 Task: Move the task Implement a new cybersecurity system for an organization's IT infrastructure to the section Done in the project AgileCollab and filter the tasks in the project by Due next week
Action: Mouse moved to (246, 337)
Screenshot: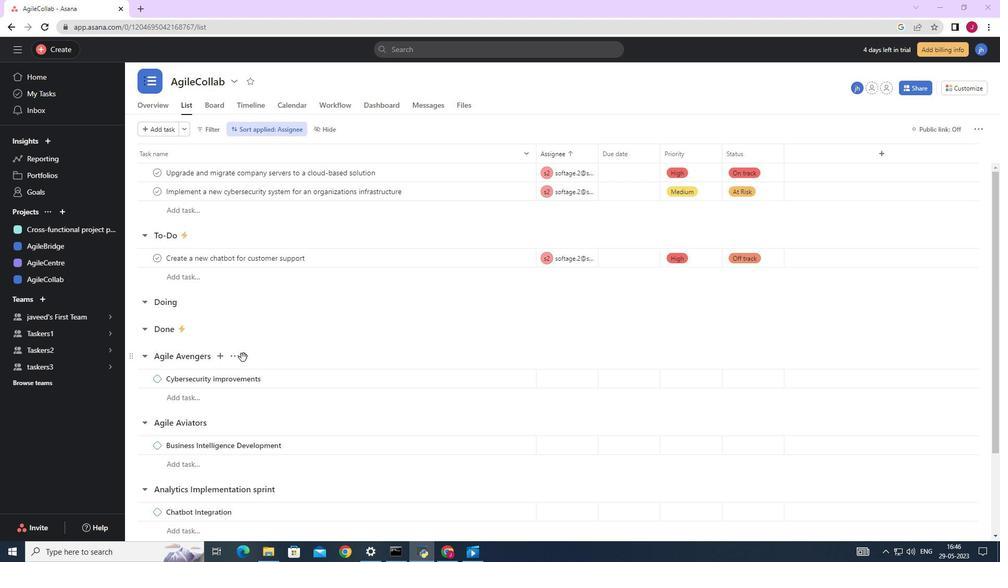
Action: Mouse scrolled (245, 358) with delta (0, 0)
Screenshot: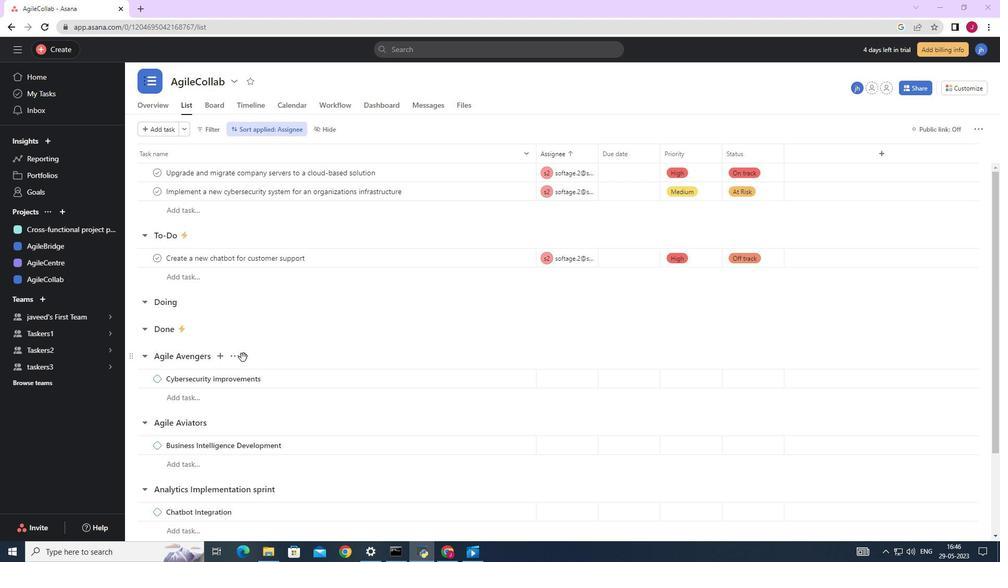 
Action: Mouse moved to (246, 334)
Screenshot: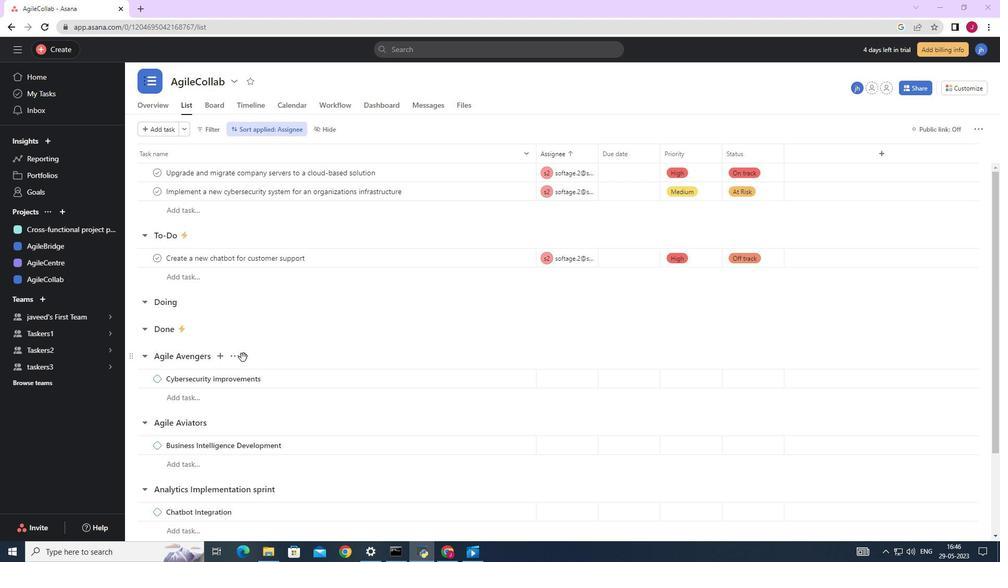 
Action: Mouse scrolled (245, 358) with delta (0, 0)
Screenshot: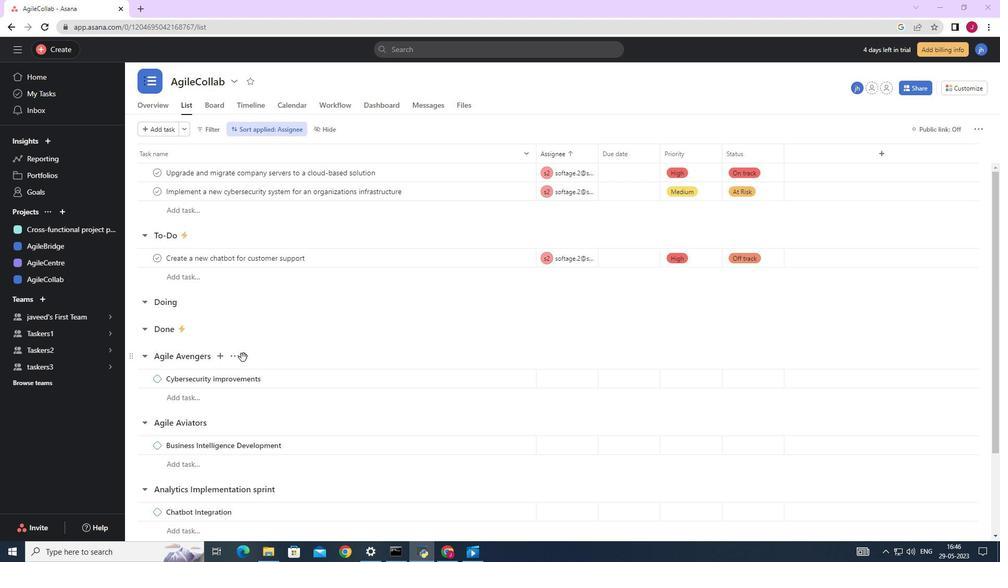 
Action: Mouse moved to (245, 328)
Screenshot: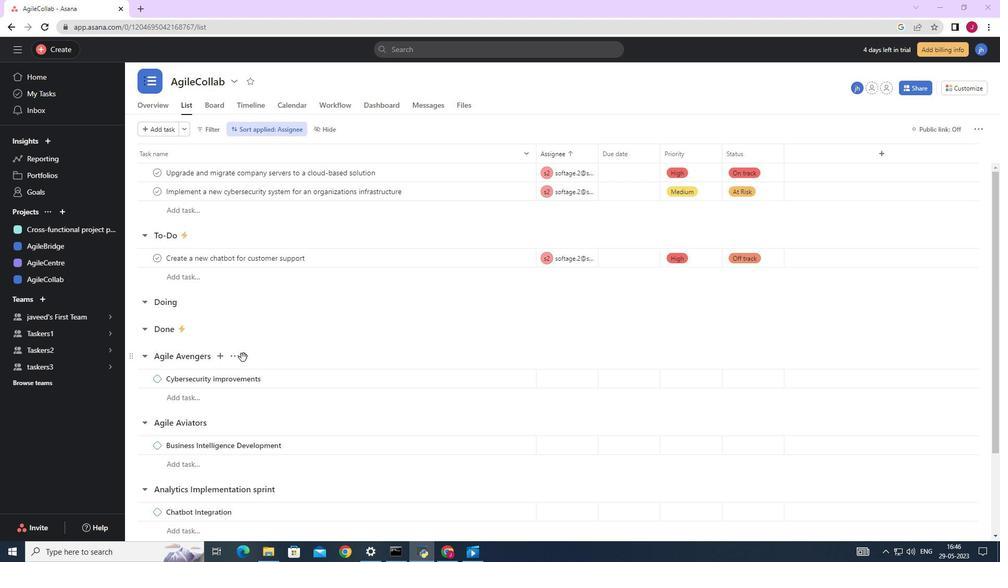
Action: Mouse scrolled (246, 357) with delta (0, 0)
Screenshot: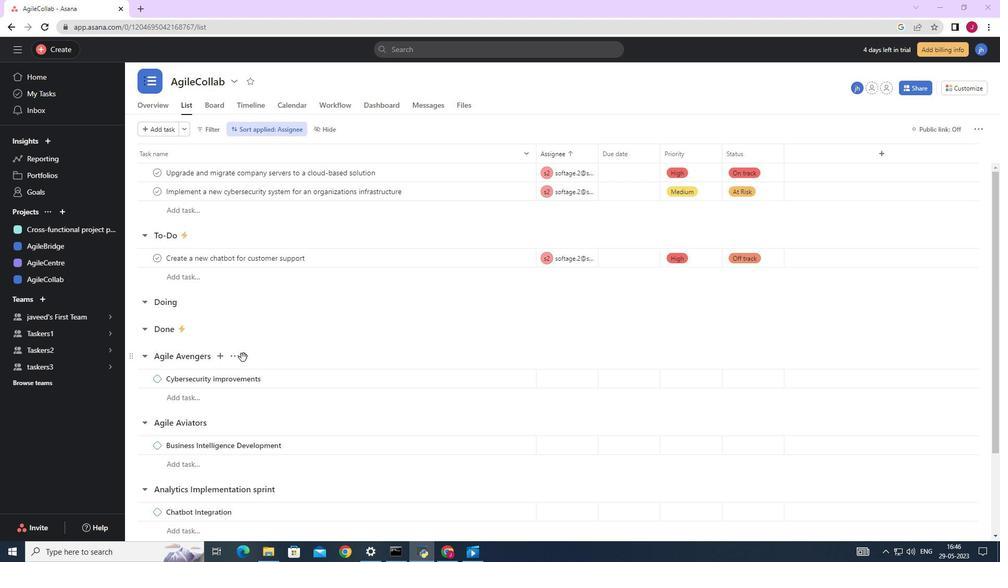 
Action: Mouse moved to (512, 192)
Screenshot: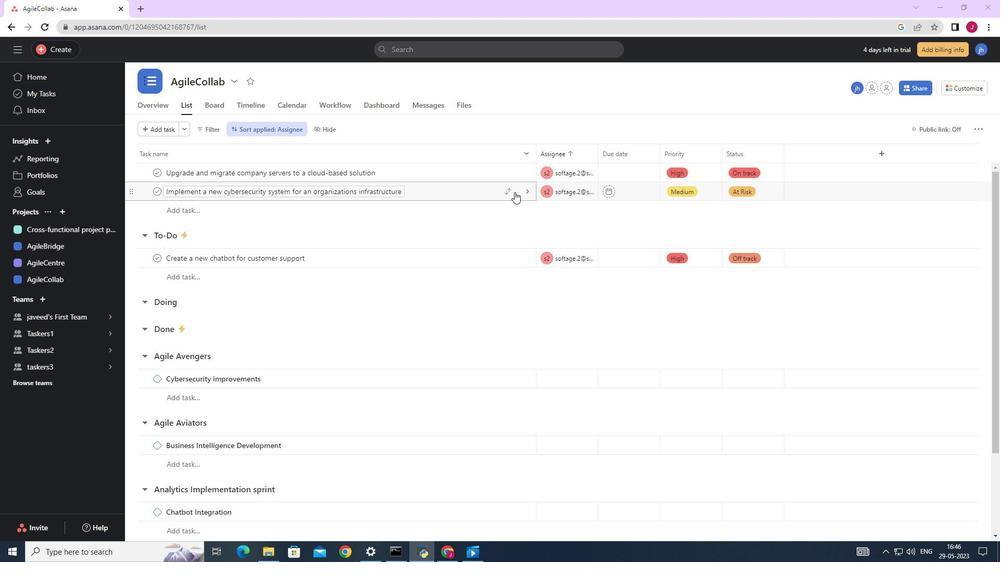 
Action: Mouse pressed left at (512, 192)
Screenshot: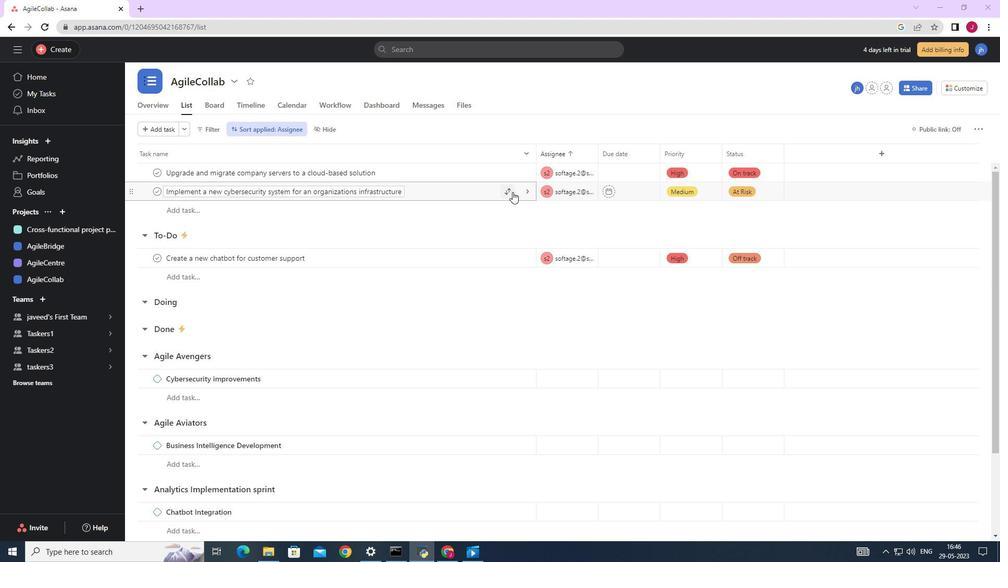 
Action: Mouse moved to (419, 284)
Screenshot: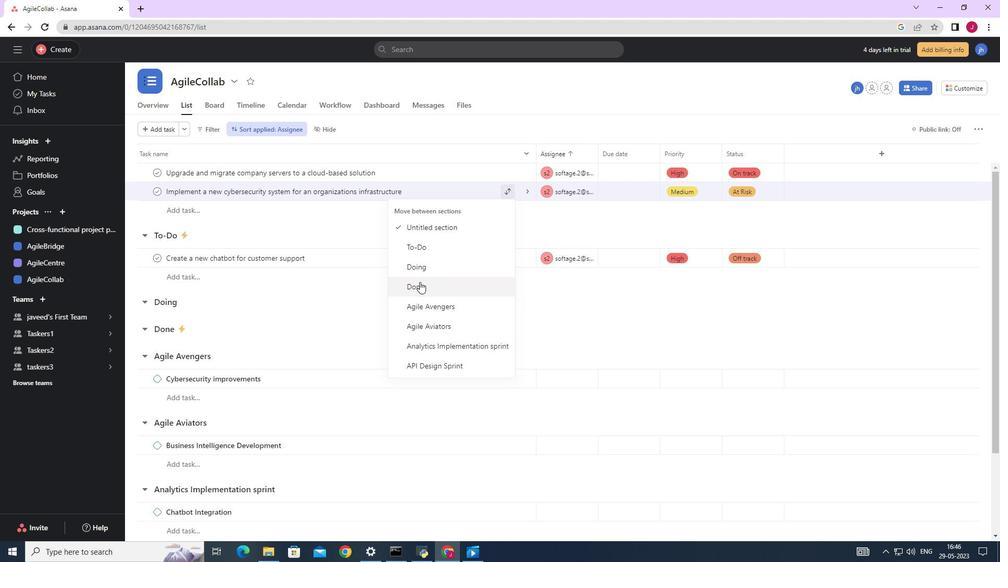 
Action: Mouse pressed left at (419, 284)
Screenshot: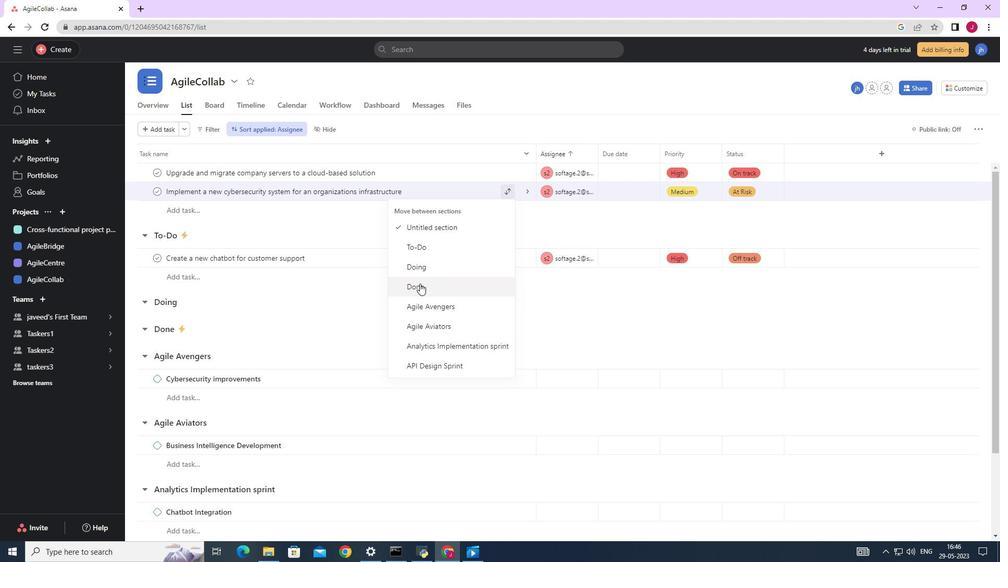 
Action: Mouse moved to (201, 130)
Screenshot: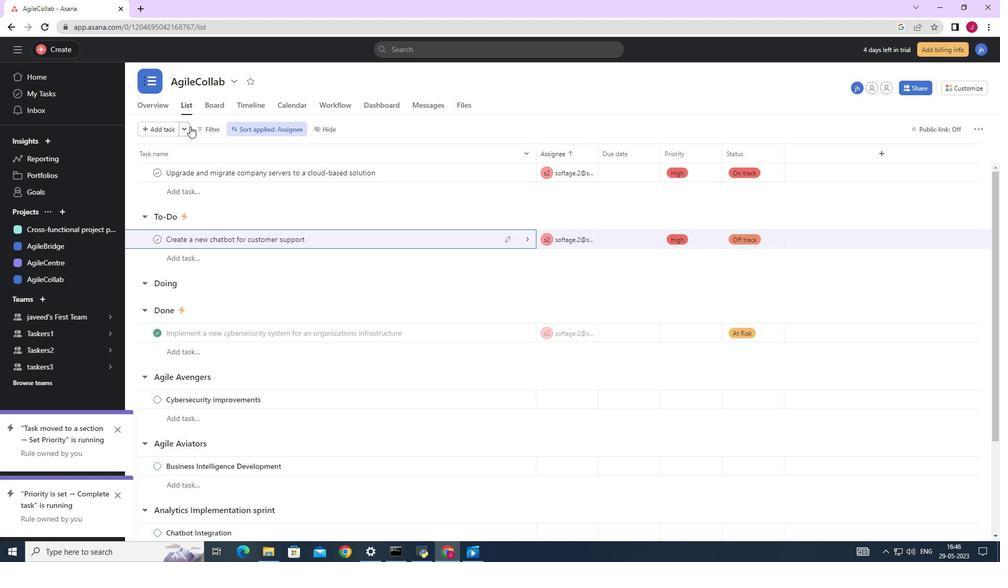 
Action: Mouse pressed left at (201, 130)
Screenshot: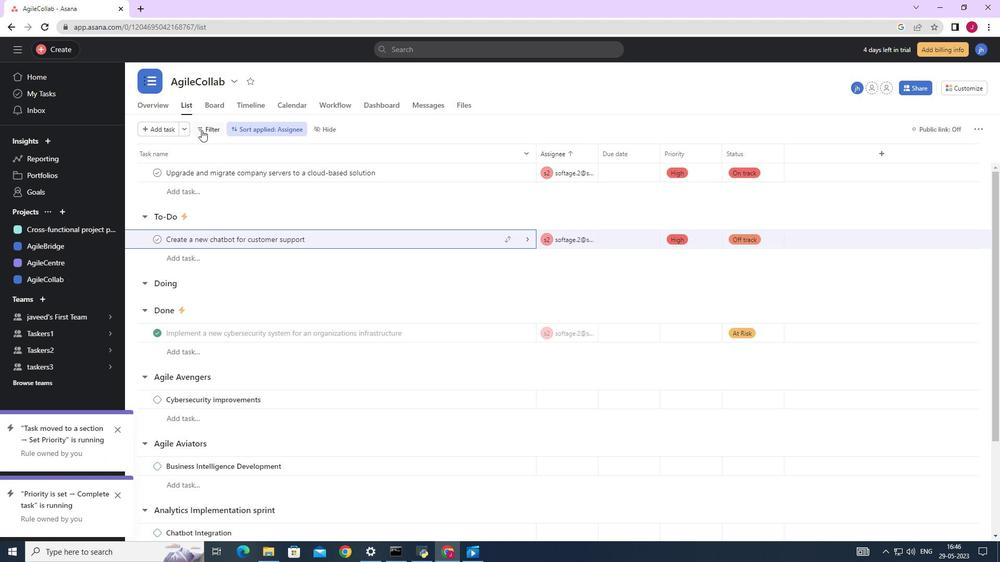 
Action: Mouse moved to (238, 188)
Screenshot: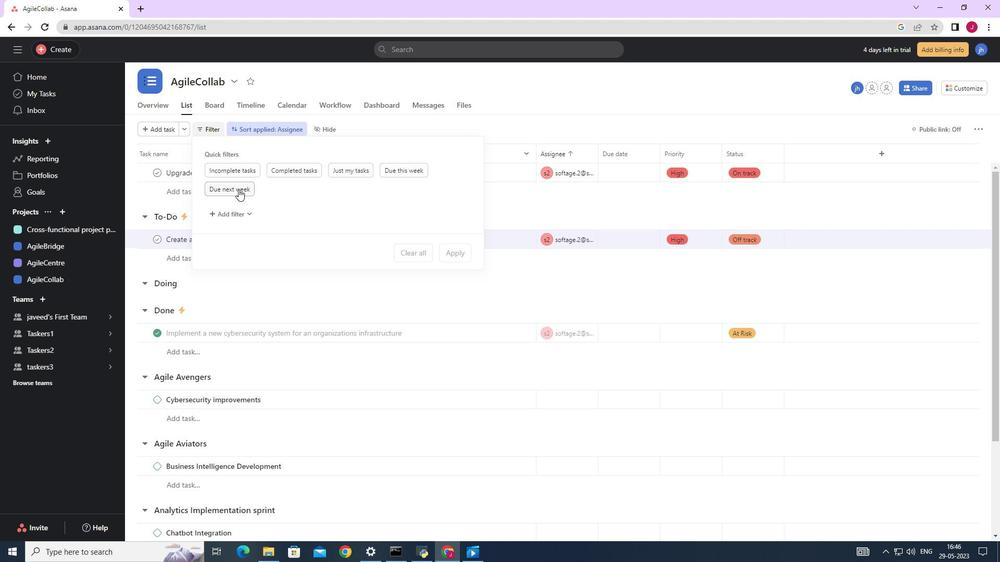 
Action: Mouse pressed left at (238, 188)
Screenshot: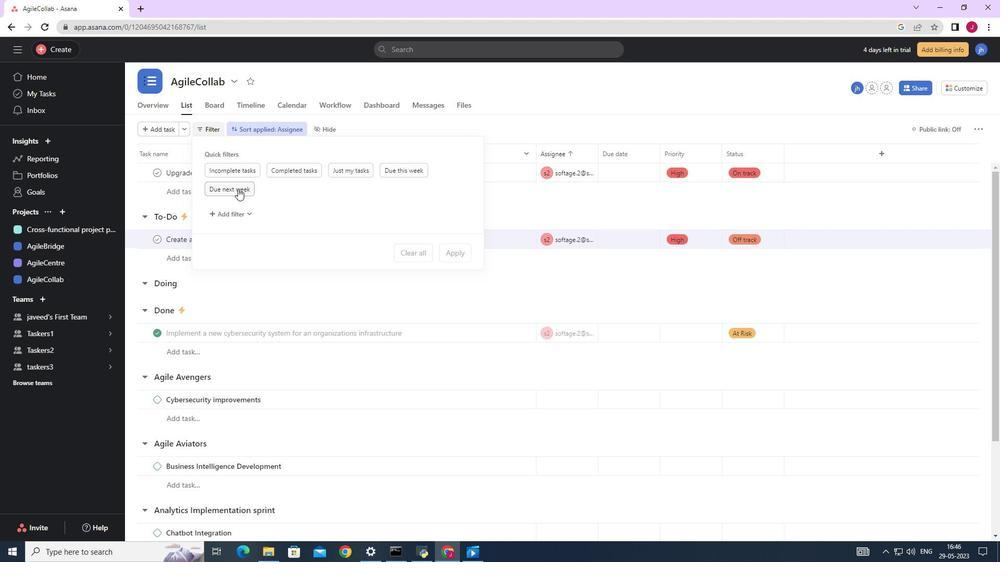 
Action: Mouse moved to (269, 255)
Screenshot: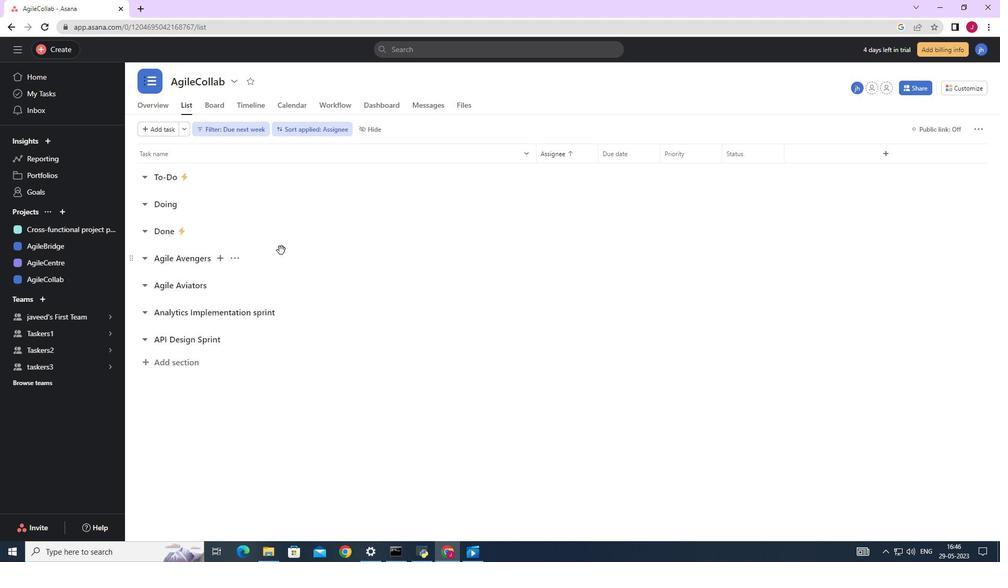 
